 Task: Fitler cards with "Expect match".
Action: Mouse moved to (915, 226)
Screenshot: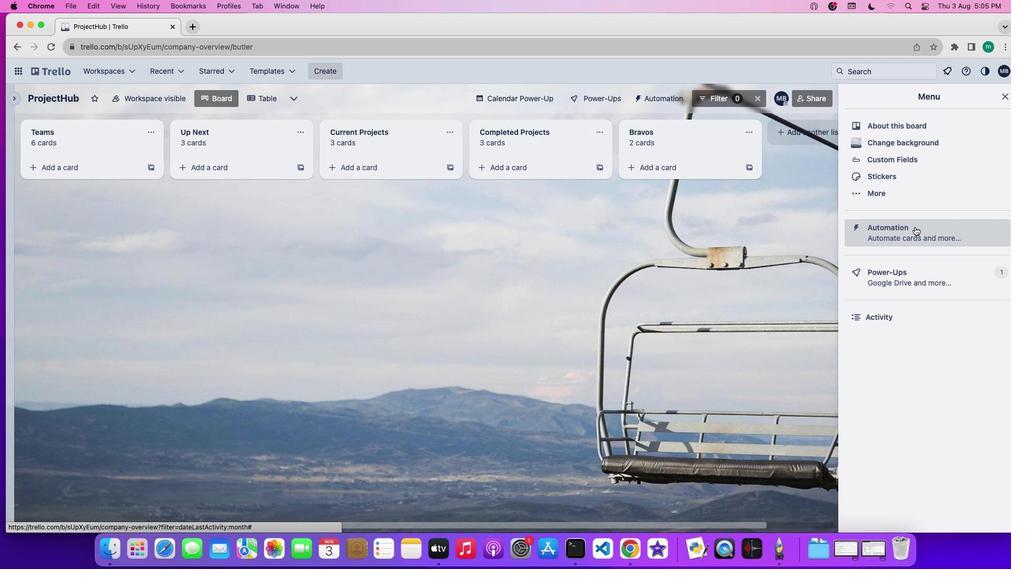 
Action: Mouse pressed left at (915, 226)
Screenshot: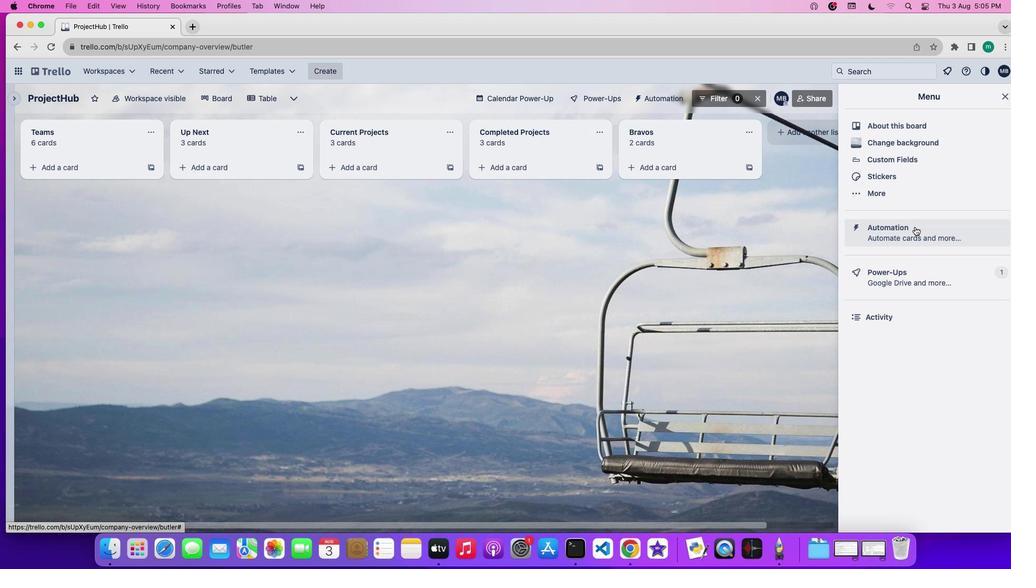 
Action: Mouse moved to (714, 98)
Screenshot: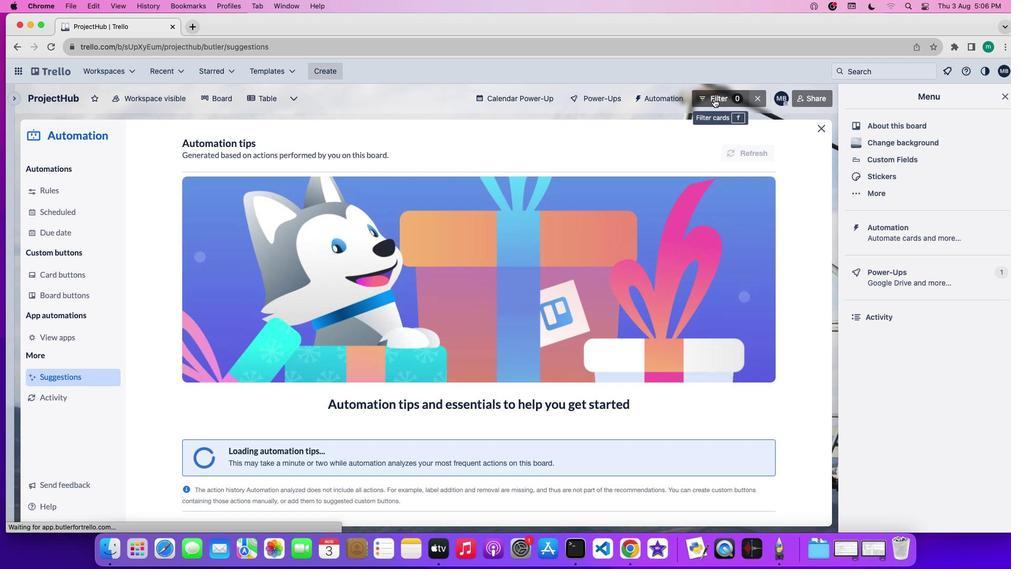 
Action: Mouse pressed left at (714, 98)
Screenshot: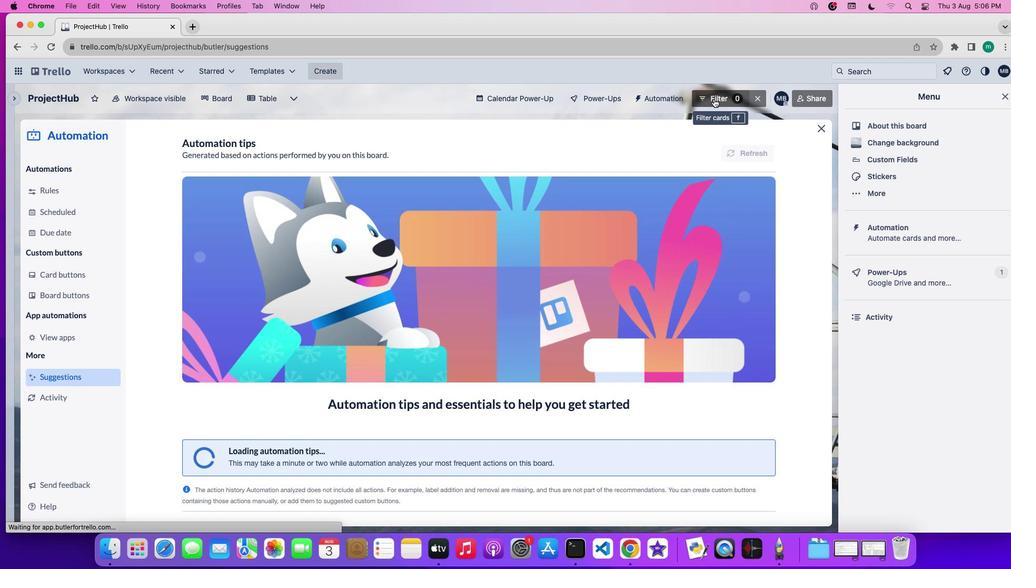 
Action: Mouse moved to (771, 452)
Screenshot: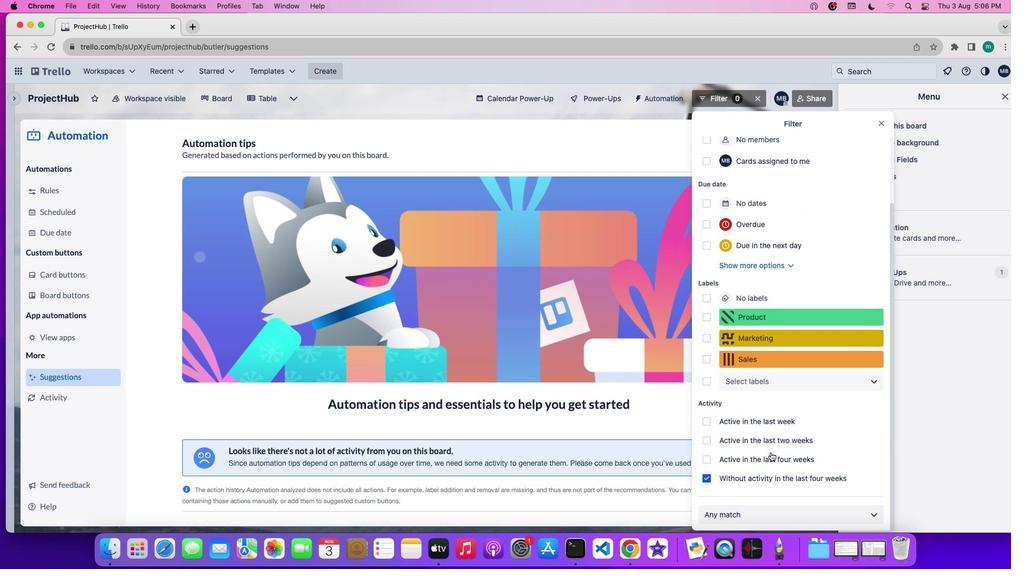 
Action: Mouse scrolled (771, 452) with delta (0, 0)
Screenshot: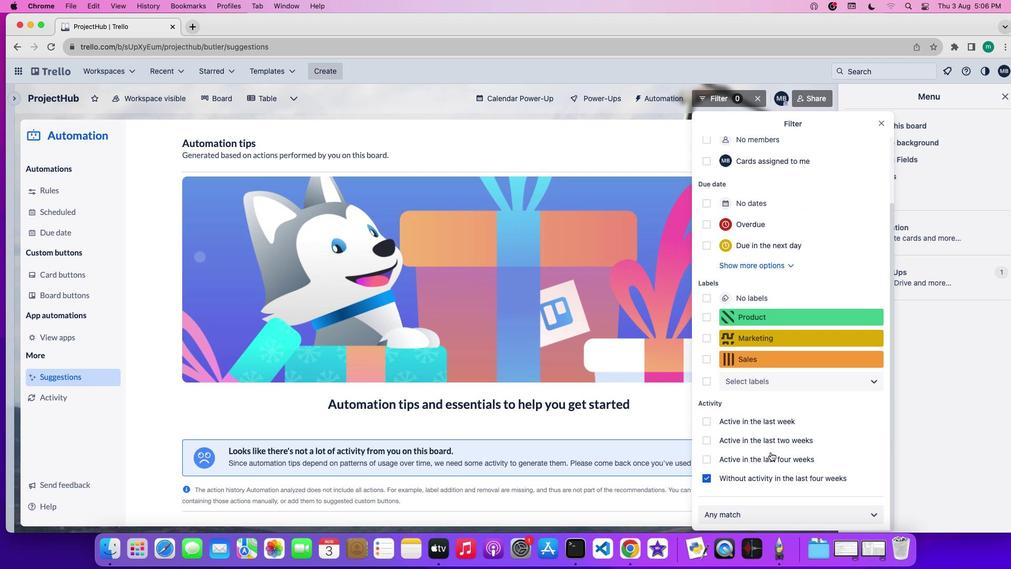 
Action: Mouse scrolled (771, 452) with delta (0, 0)
Screenshot: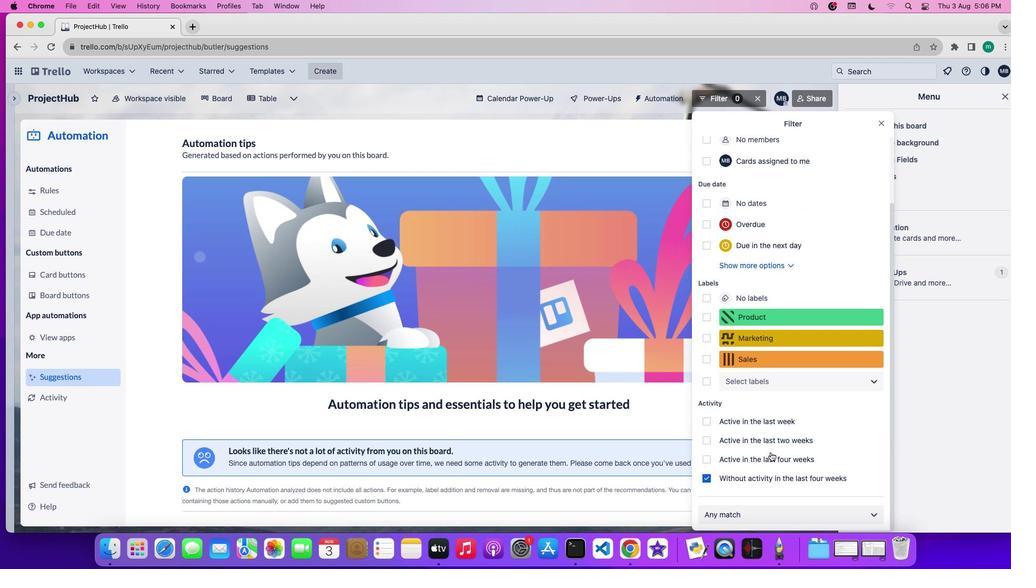 
Action: Mouse scrolled (771, 452) with delta (0, -1)
Screenshot: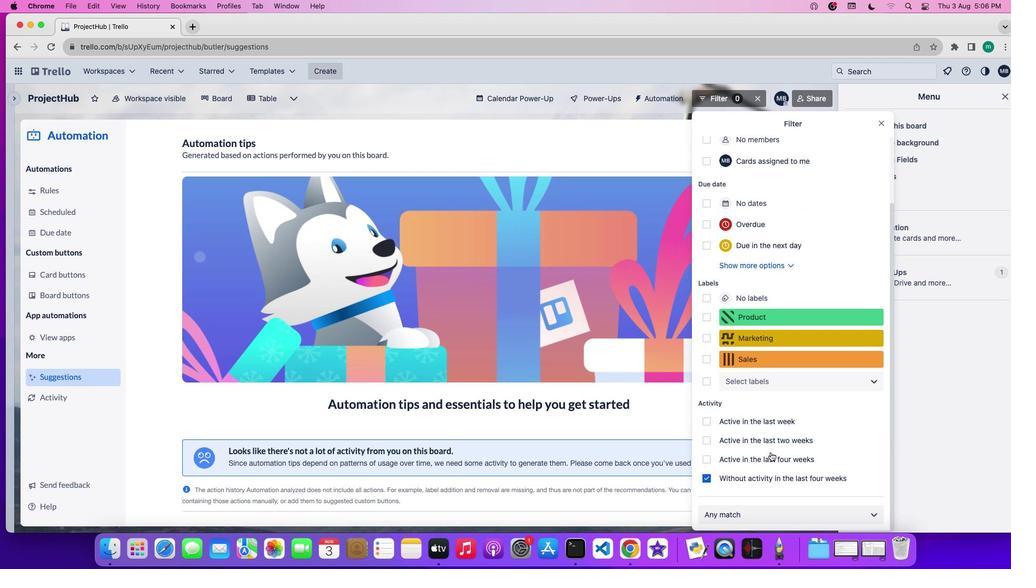 
Action: Mouse scrolled (771, 452) with delta (0, -2)
Screenshot: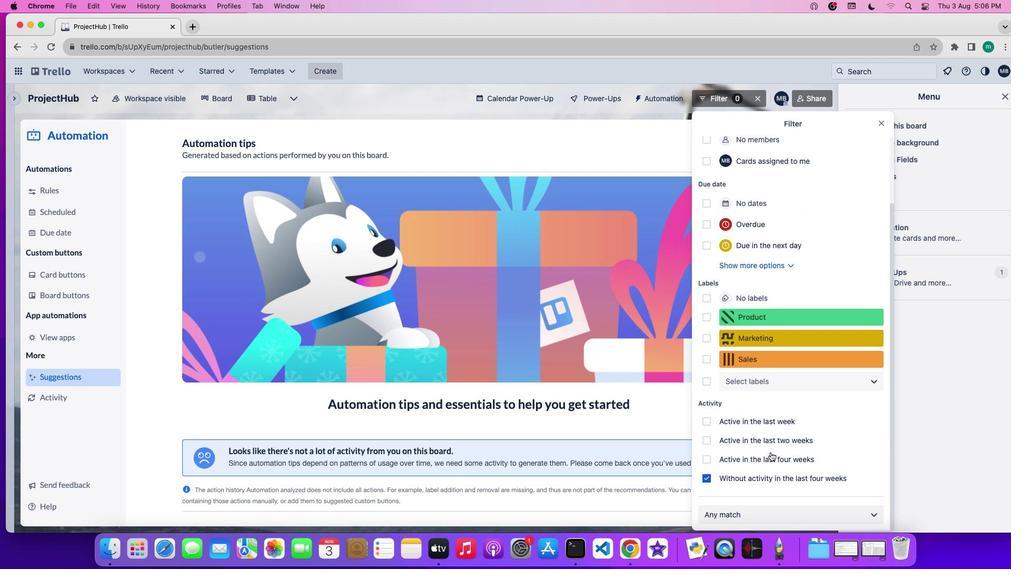 
Action: Mouse scrolled (771, 452) with delta (0, -2)
Screenshot: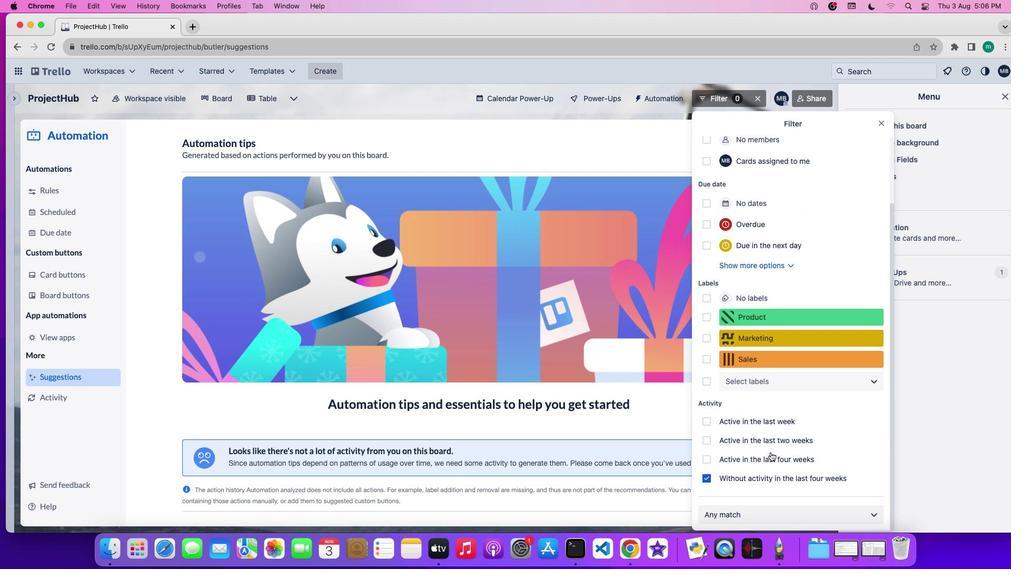 
Action: Mouse scrolled (771, 452) with delta (0, 0)
Screenshot: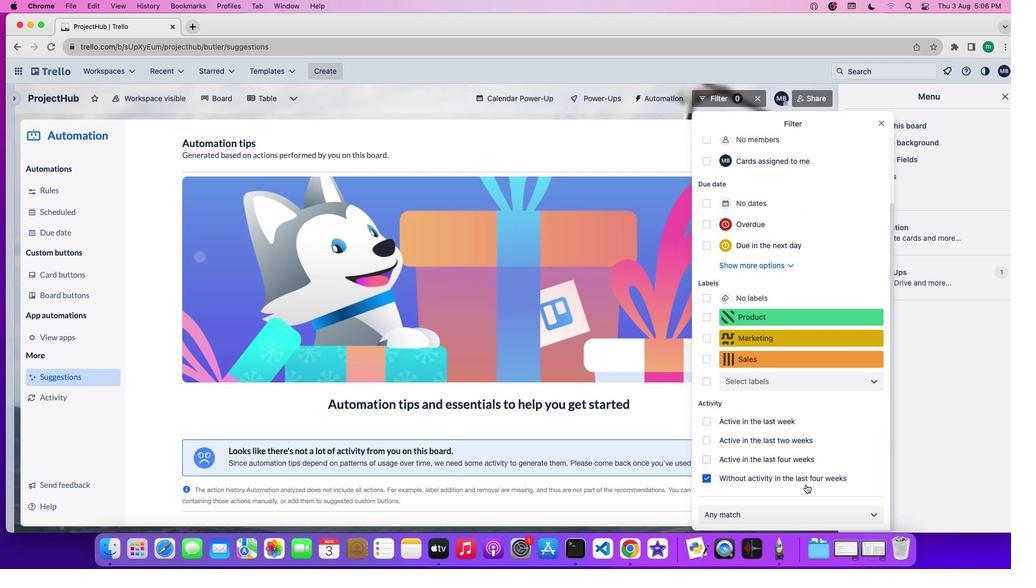 
Action: Mouse scrolled (771, 452) with delta (0, 0)
Screenshot: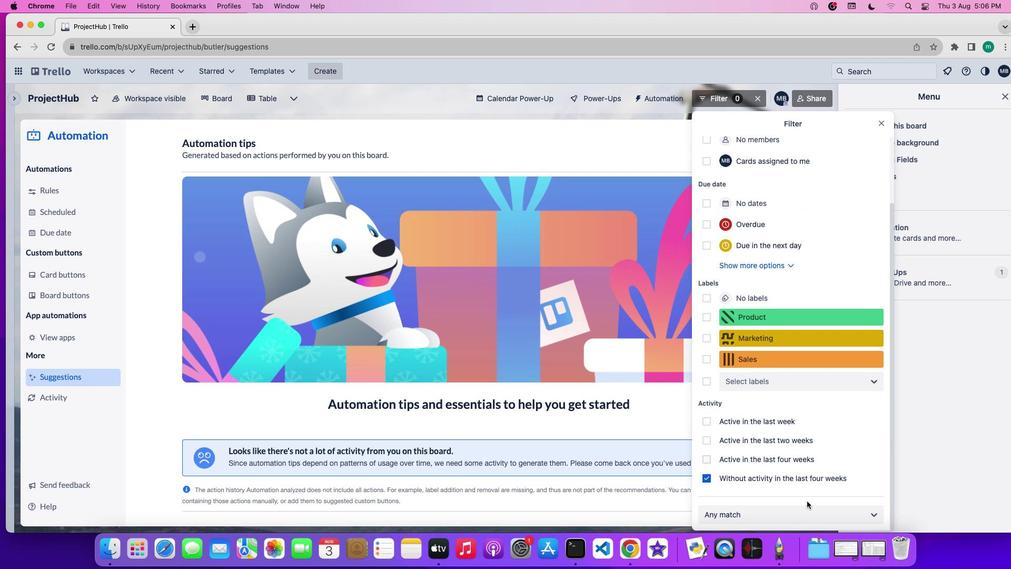 
Action: Mouse scrolled (771, 452) with delta (0, -1)
Screenshot: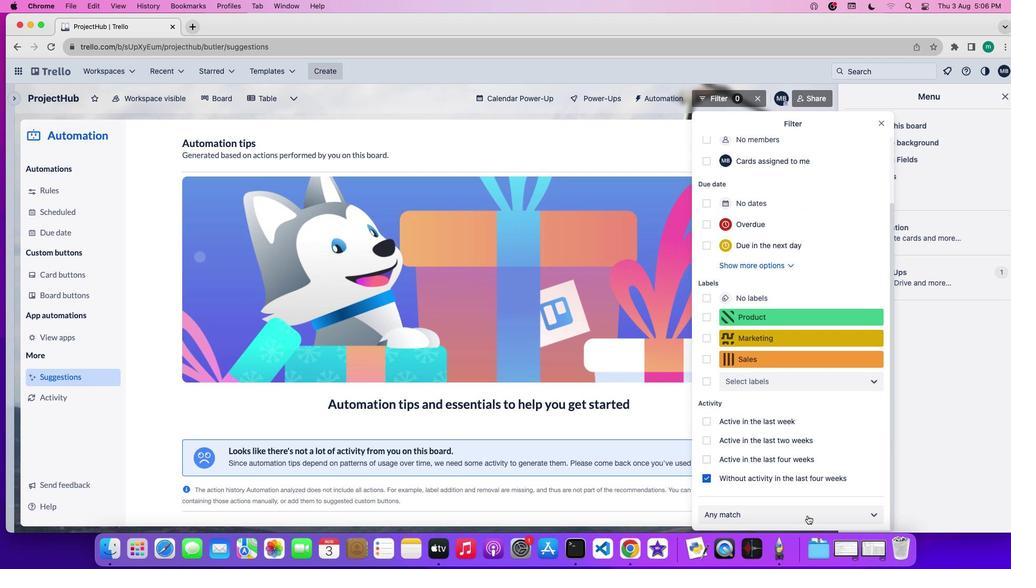 
Action: Mouse moved to (808, 517)
Screenshot: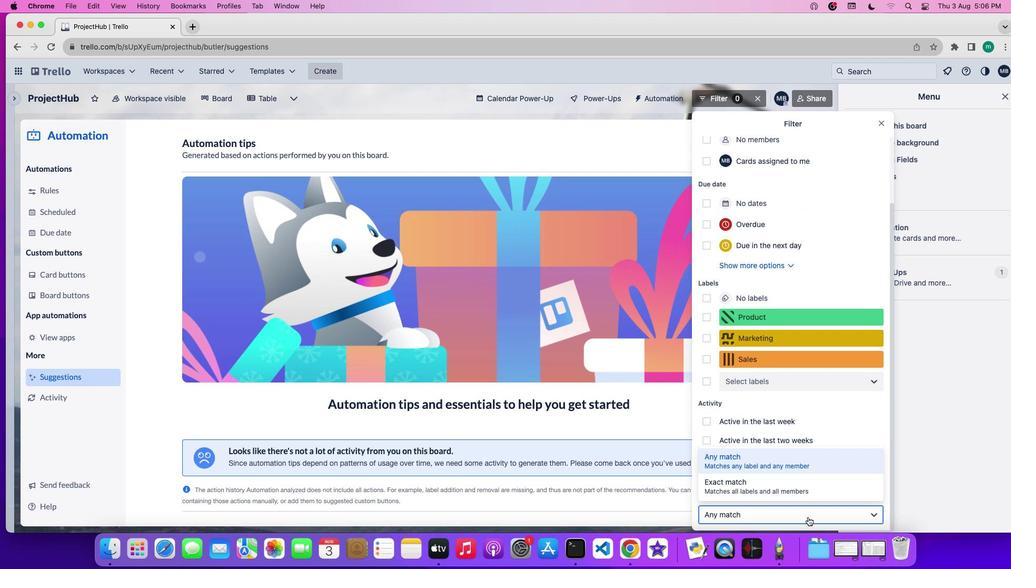 
Action: Mouse pressed left at (808, 517)
Screenshot: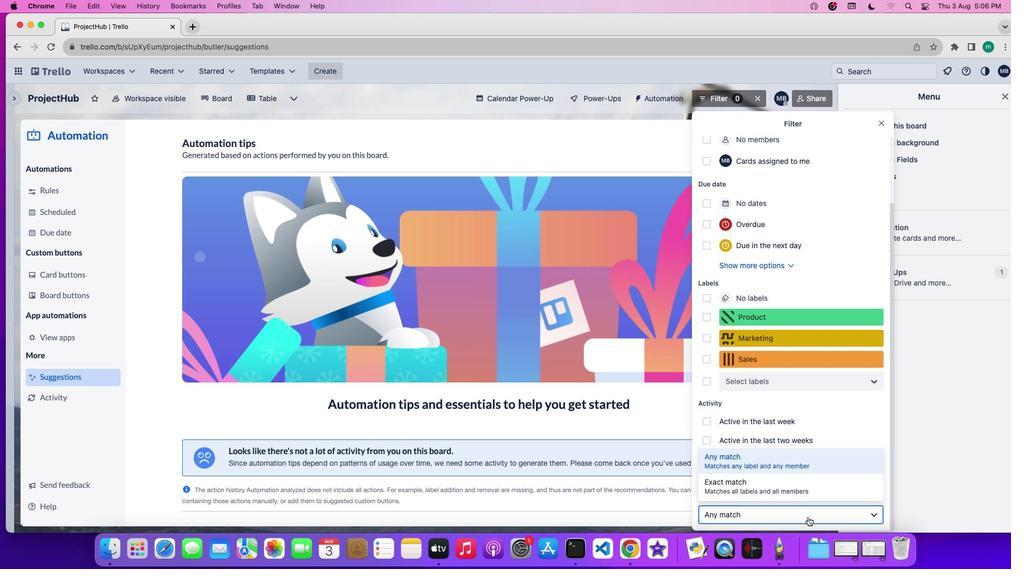 
Action: Mouse moved to (770, 477)
Screenshot: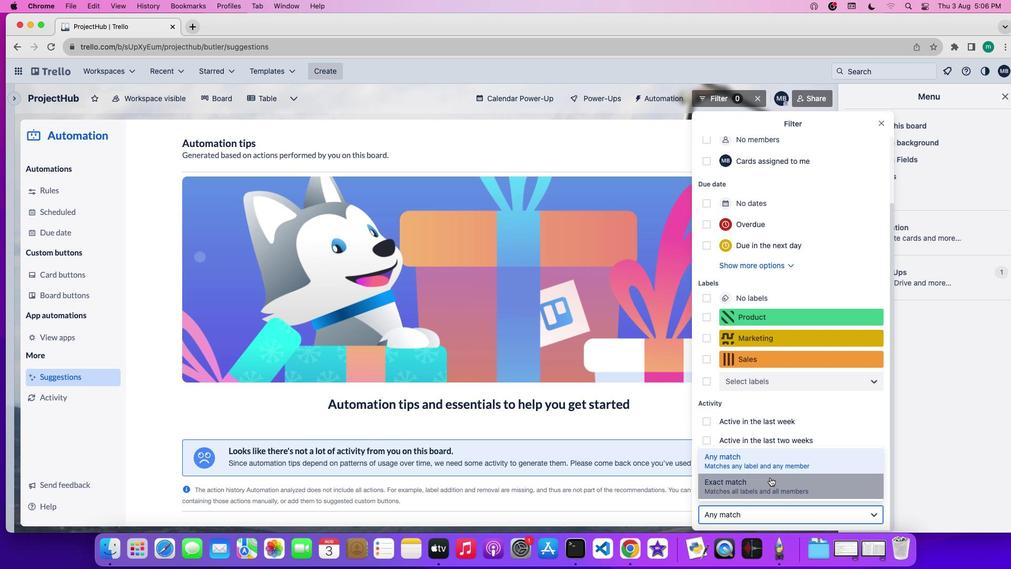 
Action: Mouse pressed left at (770, 477)
Screenshot: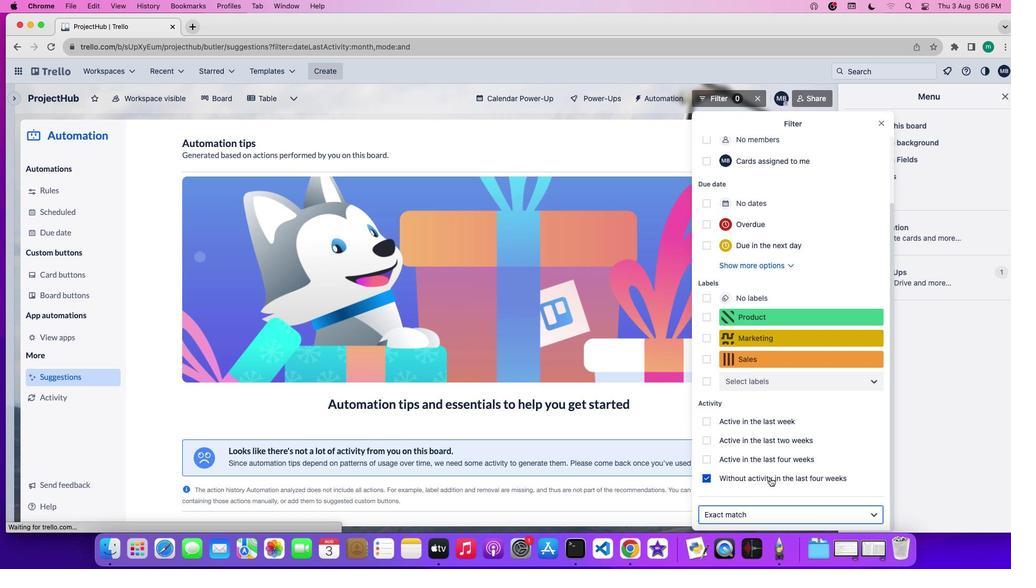 
